 Task: Add Pacha Soap Co Vanilla Almond Whipped Soap & Scrub to the cart.
Action: Mouse moved to (1104, 112)
Screenshot: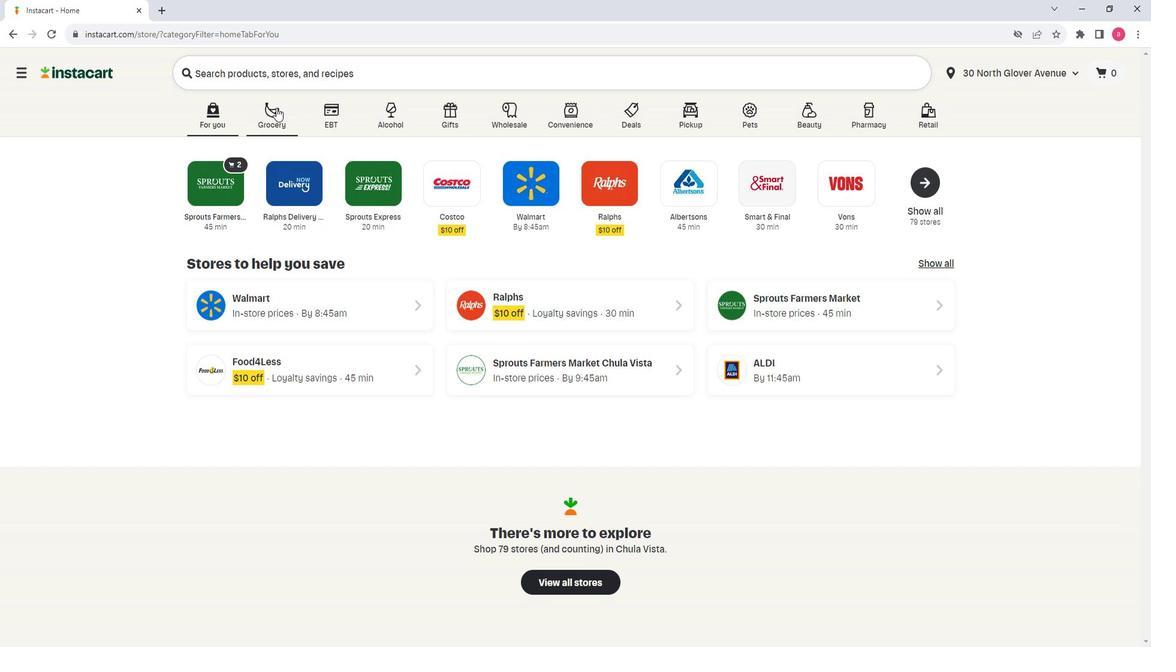 
Action: Mouse pressed left at (1104, 112)
Screenshot: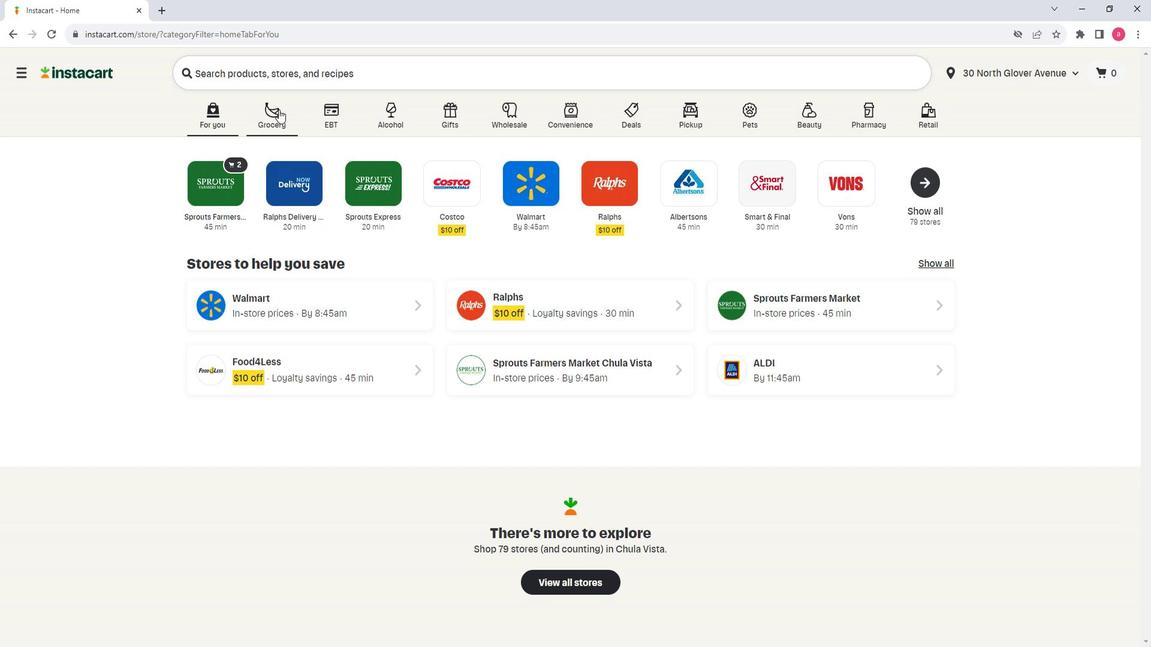 
Action: Mouse moved to (1149, 337)
Screenshot: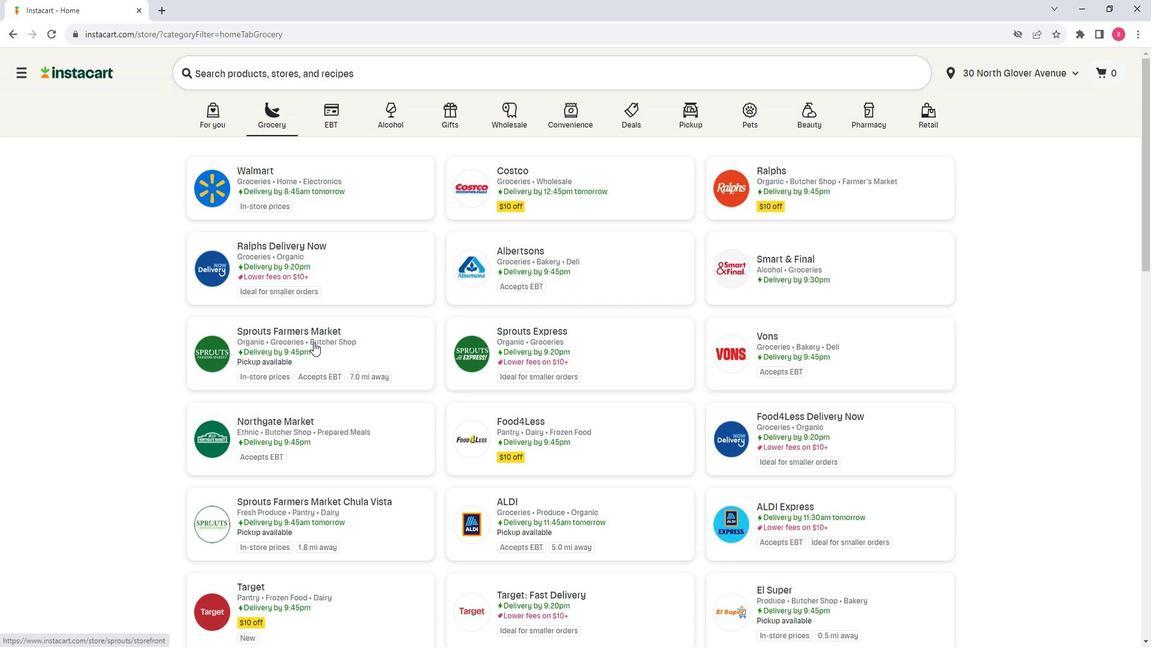 
Action: Mouse pressed left at (1149, 337)
Screenshot: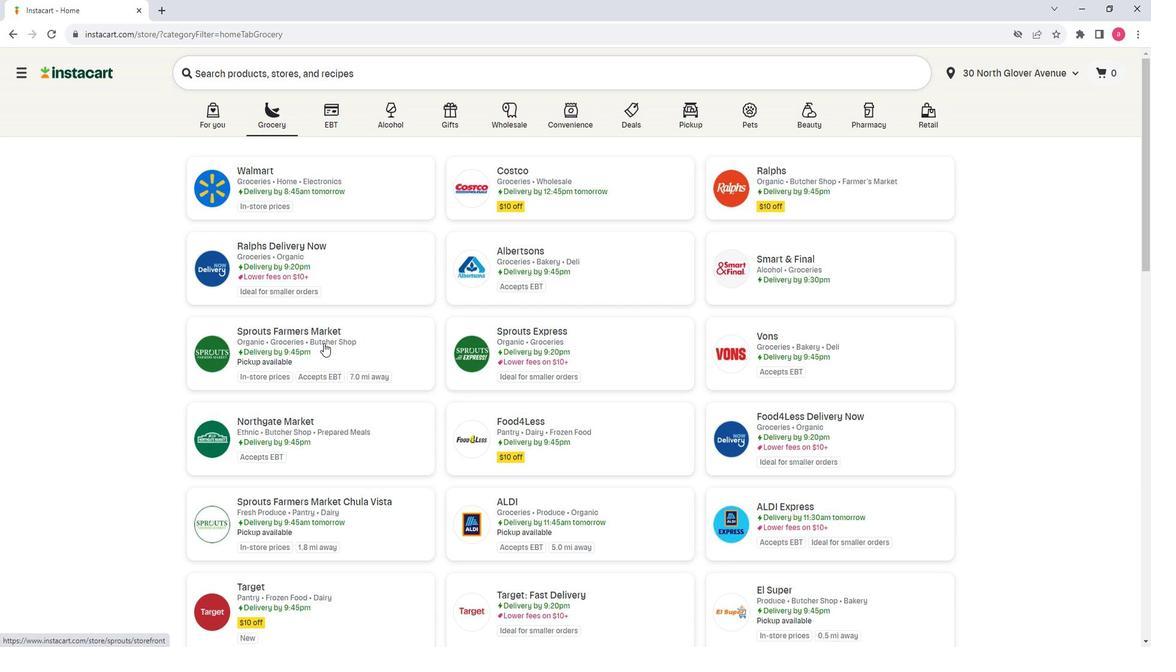 
Action: Mouse moved to (947, 351)
Screenshot: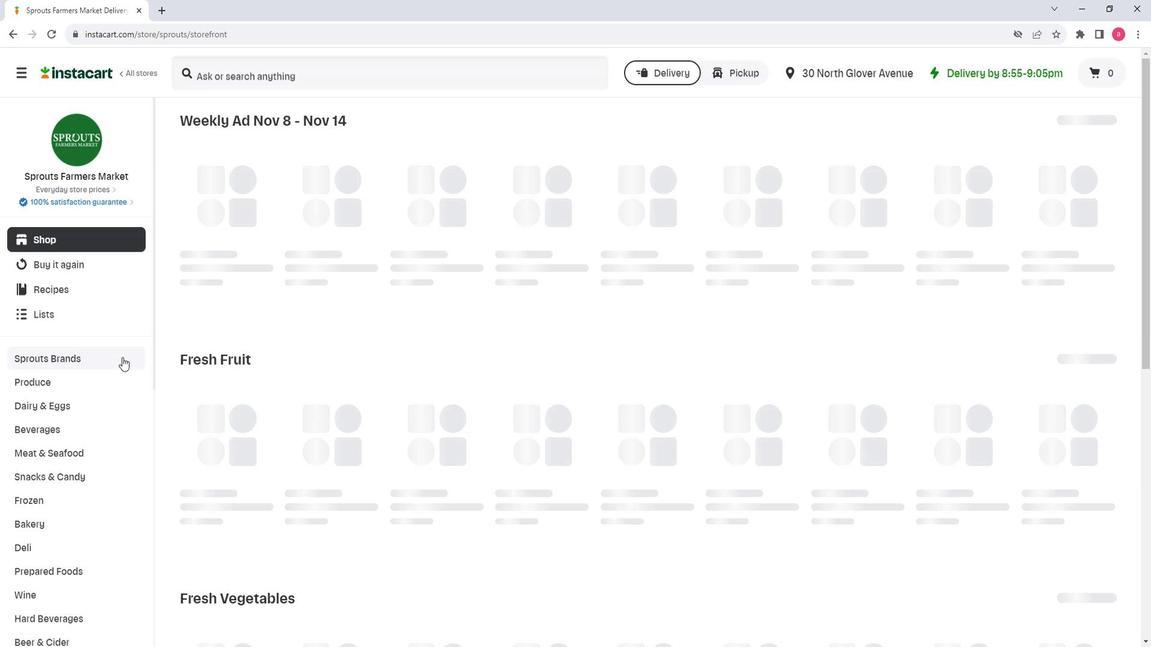 
Action: Mouse scrolled (947, 351) with delta (0, 0)
Screenshot: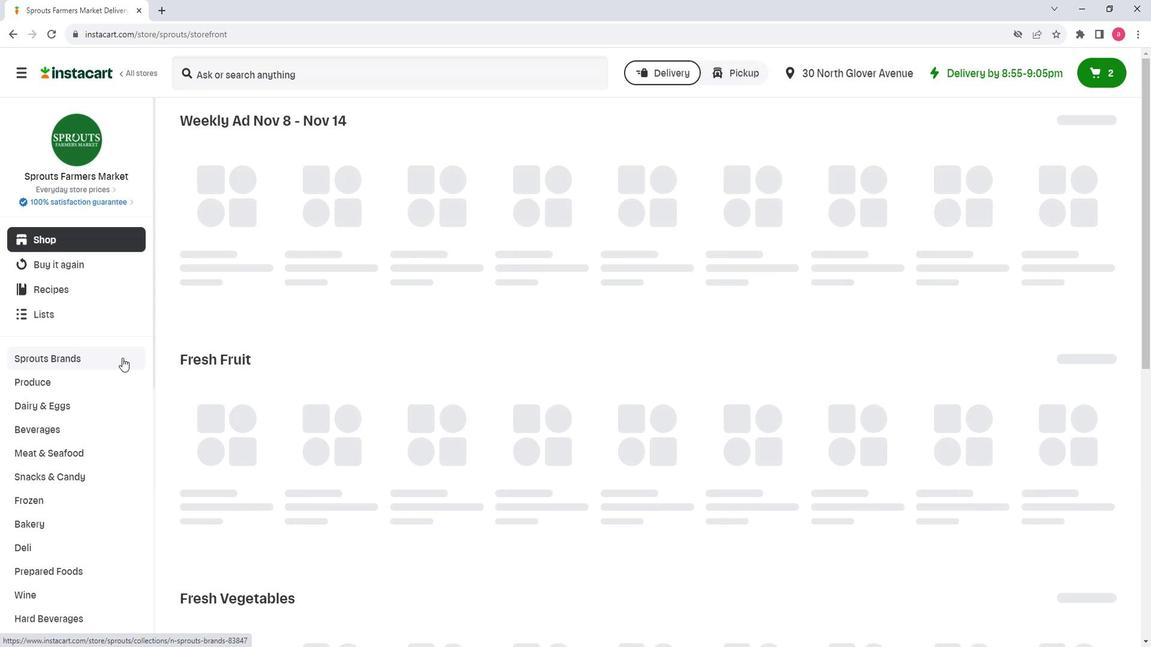 
Action: Mouse scrolled (947, 351) with delta (0, 0)
Screenshot: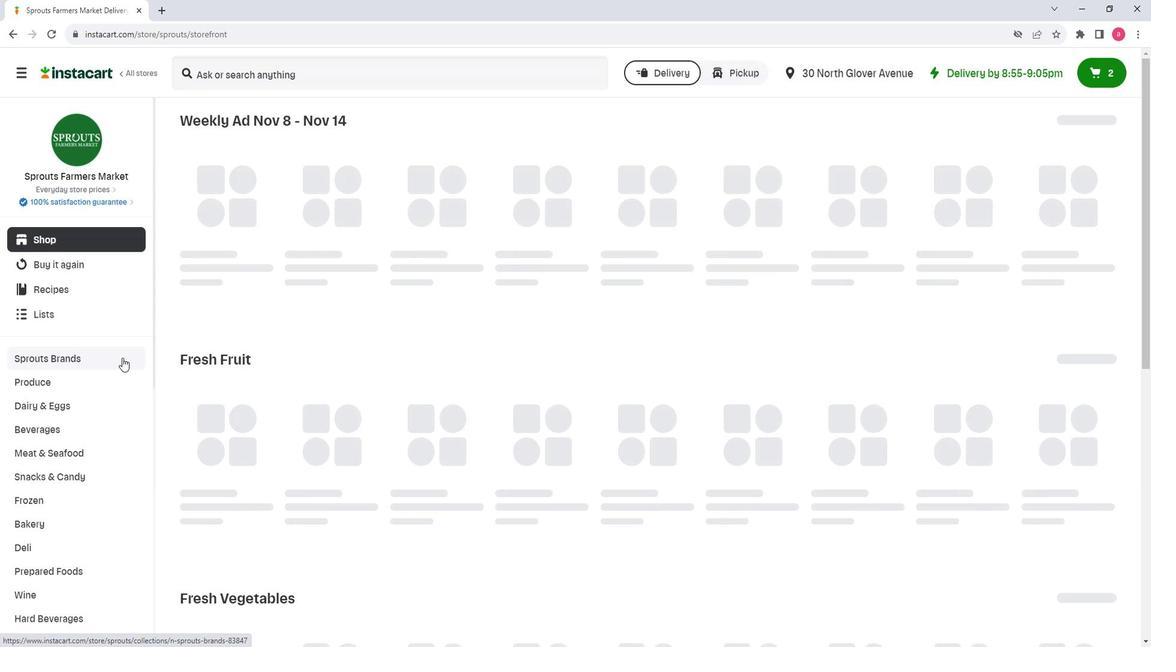 
Action: Mouse scrolled (947, 351) with delta (0, 0)
Screenshot: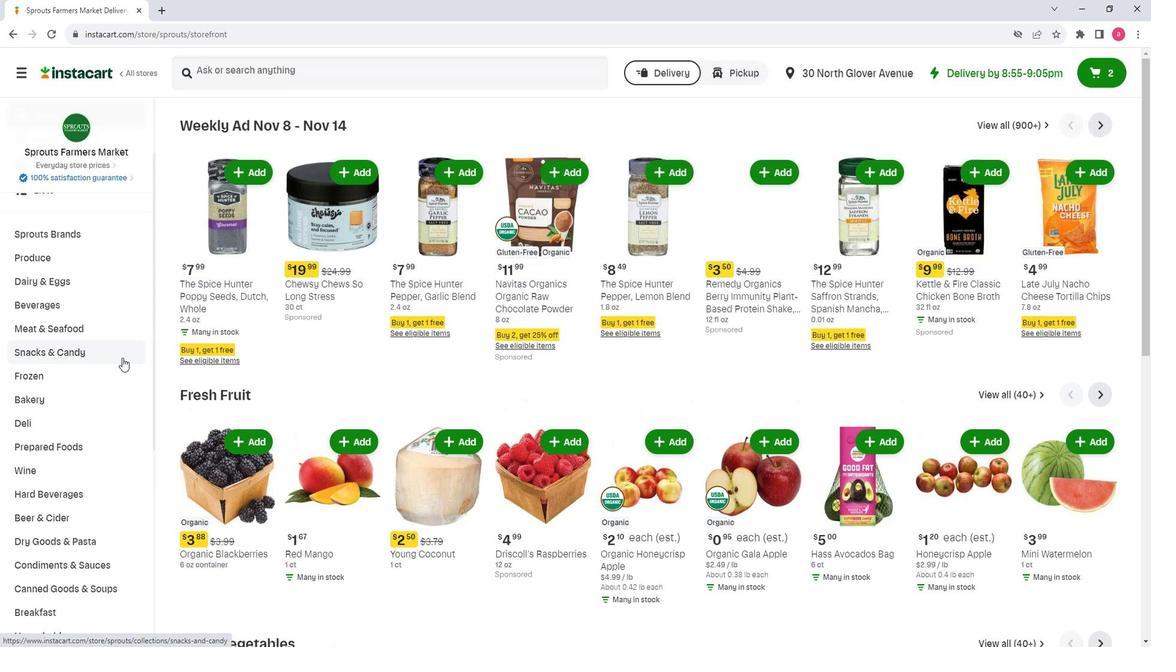 
Action: Mouse scrolled (947, 351) with delta (0, 0)
Screenshot: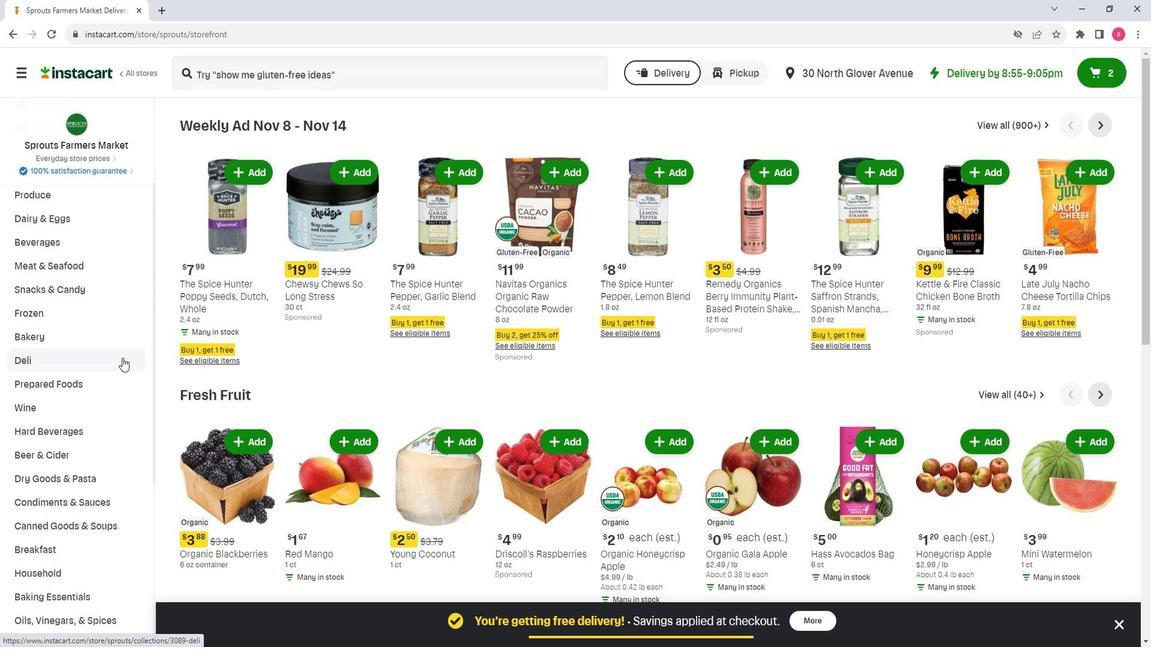 
Action: Mouse scrolled (947, 351) with delta (0, 0)
Screenshot: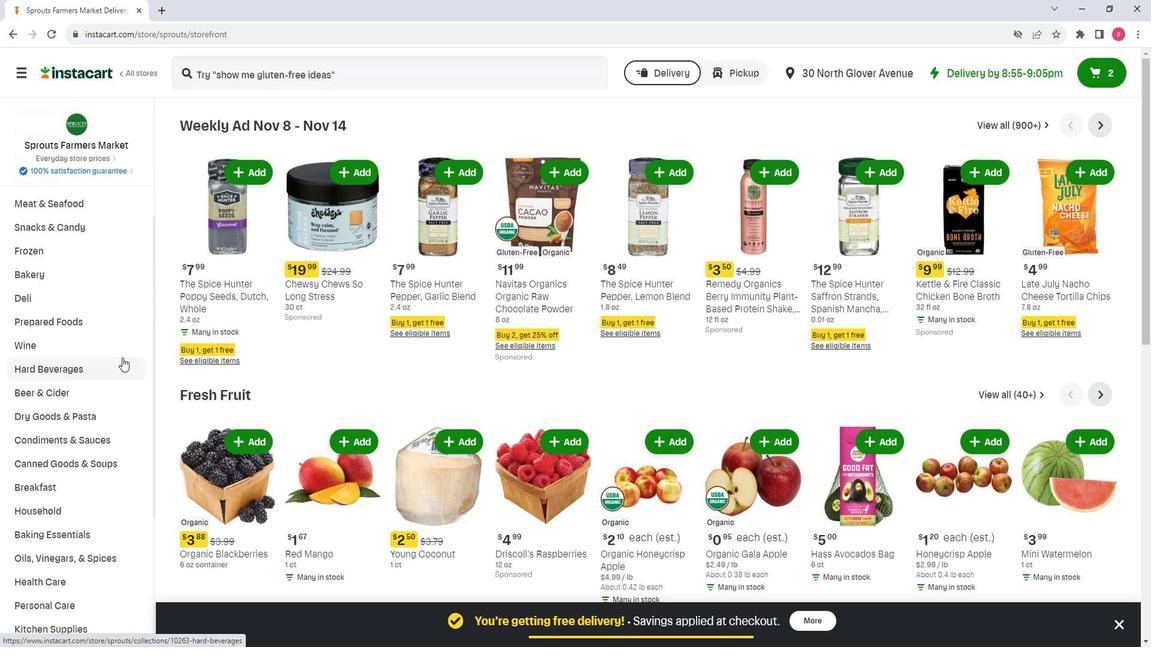 
Action: Mouse scrolled (947, 351) with delta (0, 0)
Screenshot: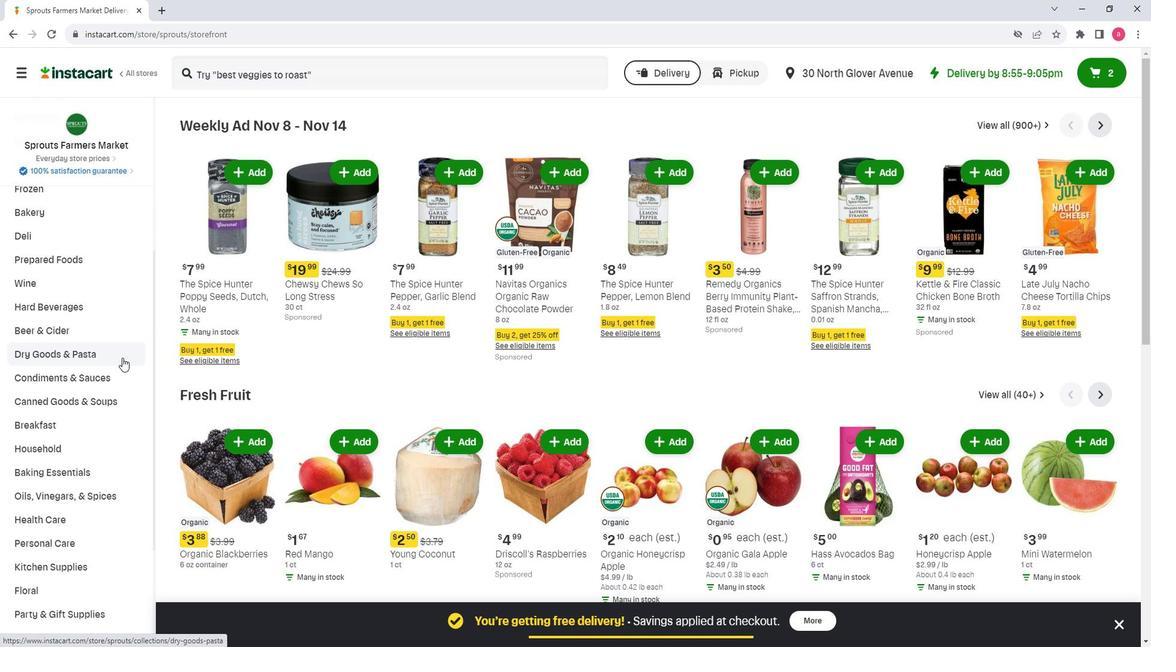 
Action: Mouse scrolled (947, 351) with delta (0, 0)
Screenshot: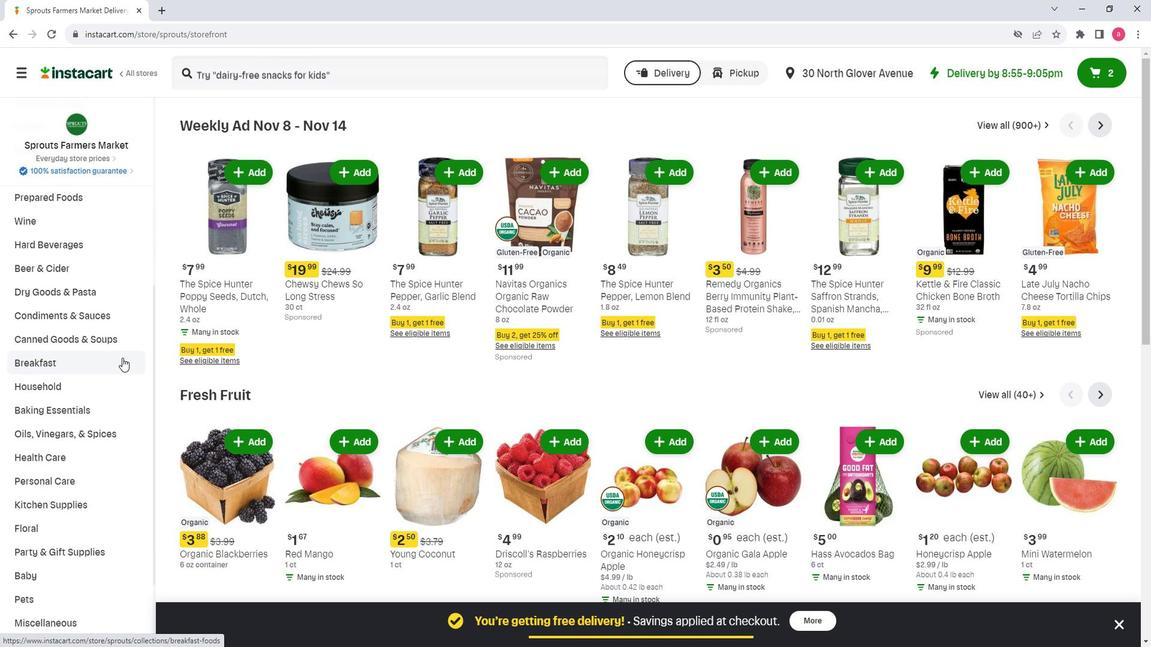 
Action: Mouse scrolled (947, 351) with delta (0, 0)
Screenshot: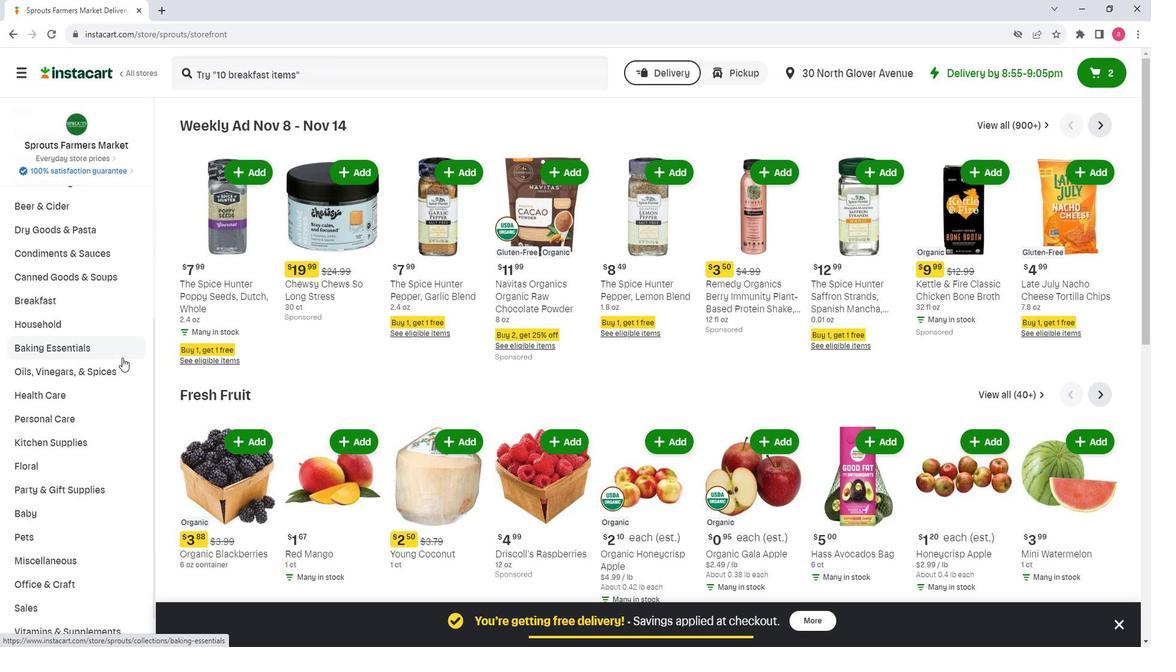 
Action: Mouse moved to (898, 364)
Screenshot: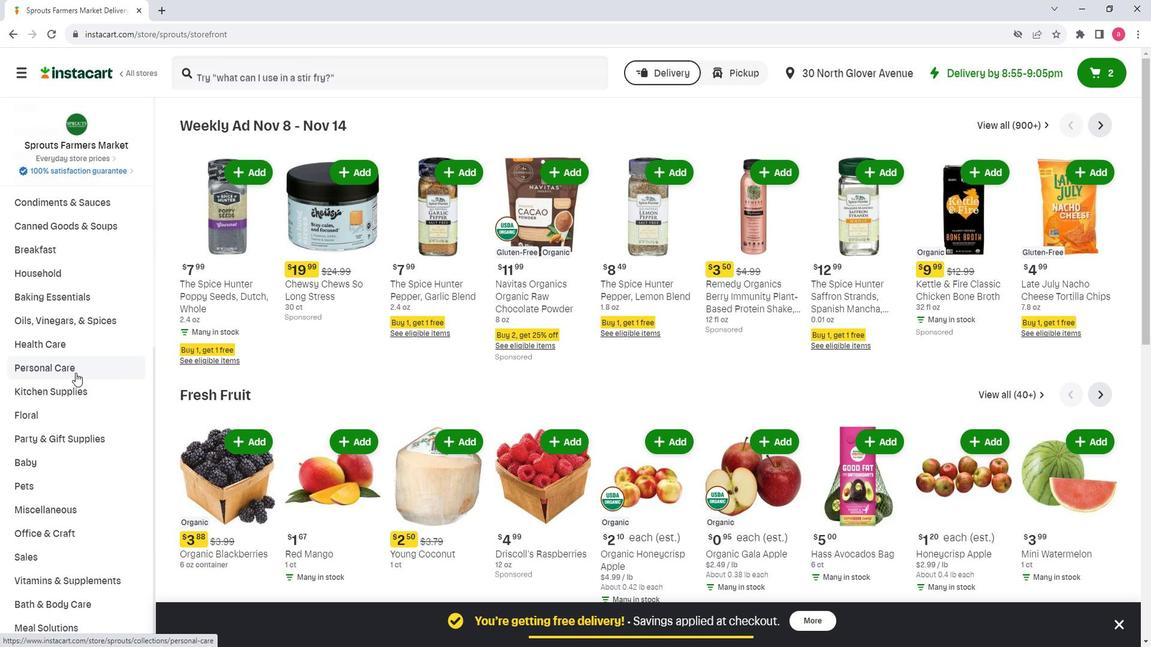 
Action: Mouse pressed left at (898, 364)
Screenshot: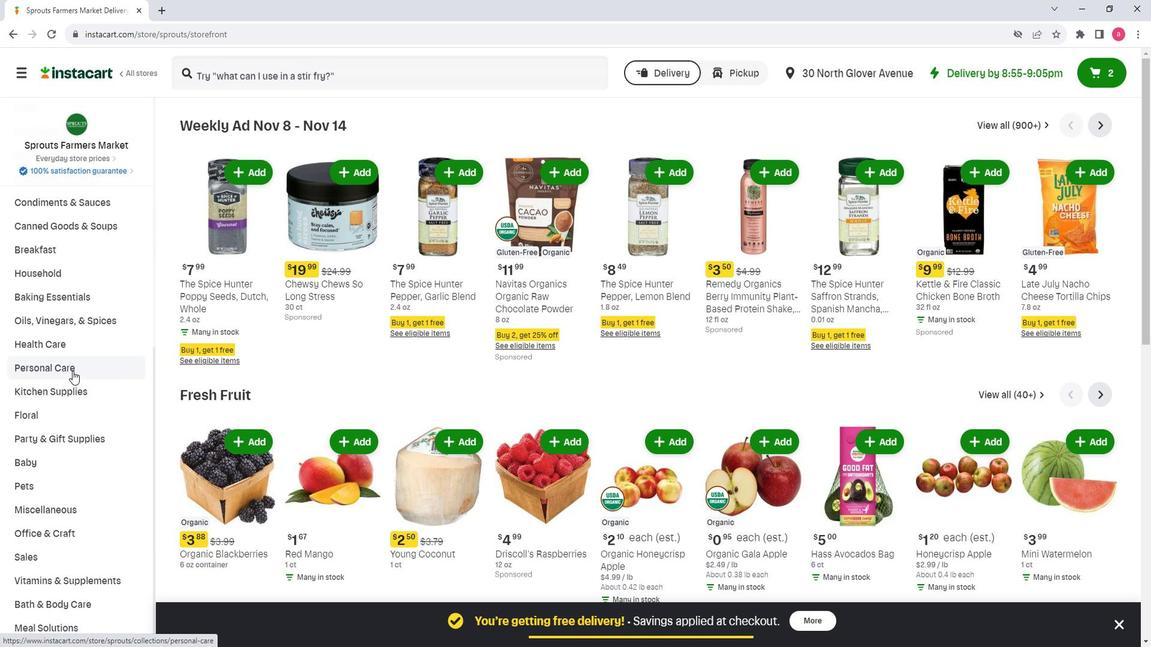 
Action: Mouse moved to (1117, 162)
Screenshot: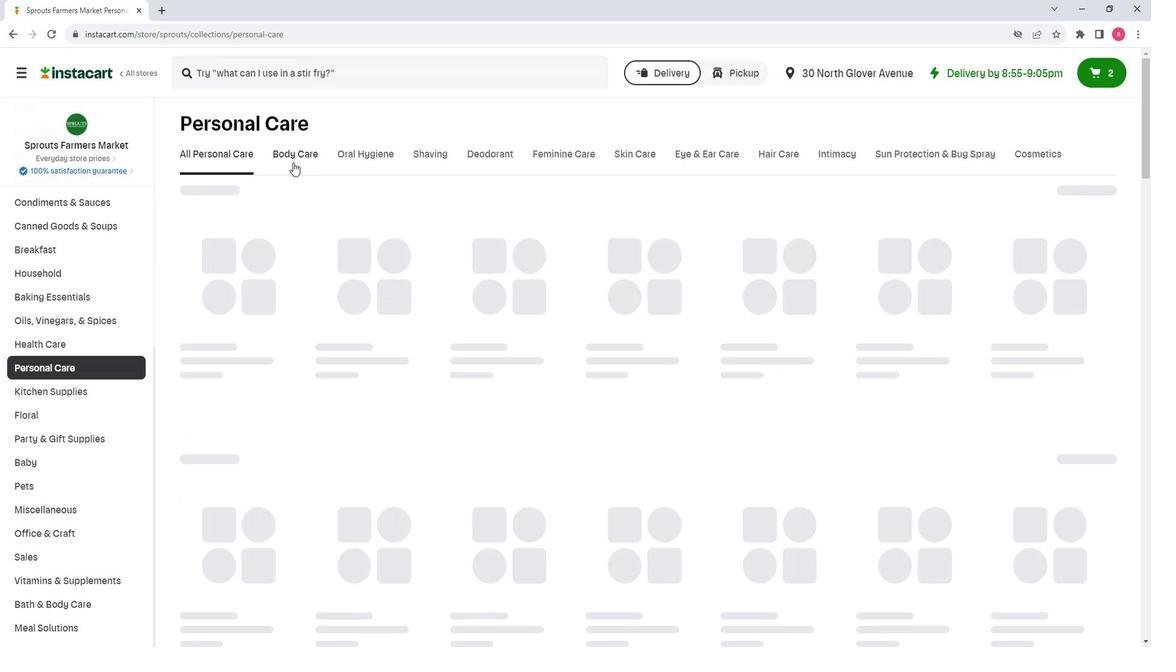 
Action: Mouse pressed left at (1117, 162)
Screenshot: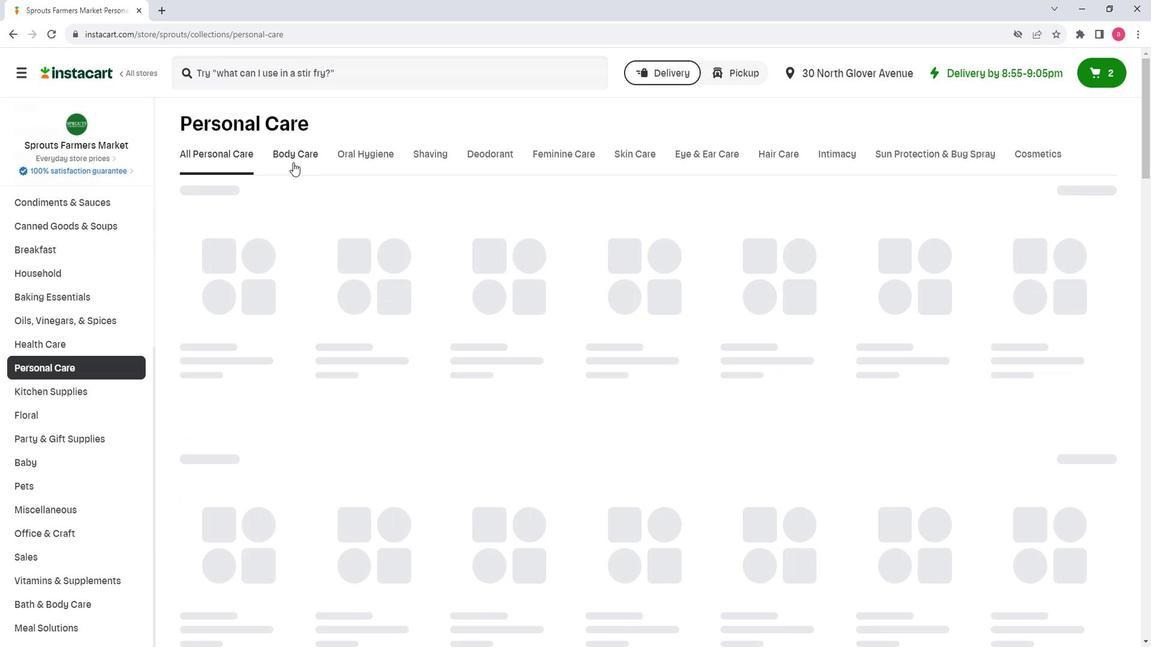 
Action: Mouse moved to (1088, 209)
Screenshot: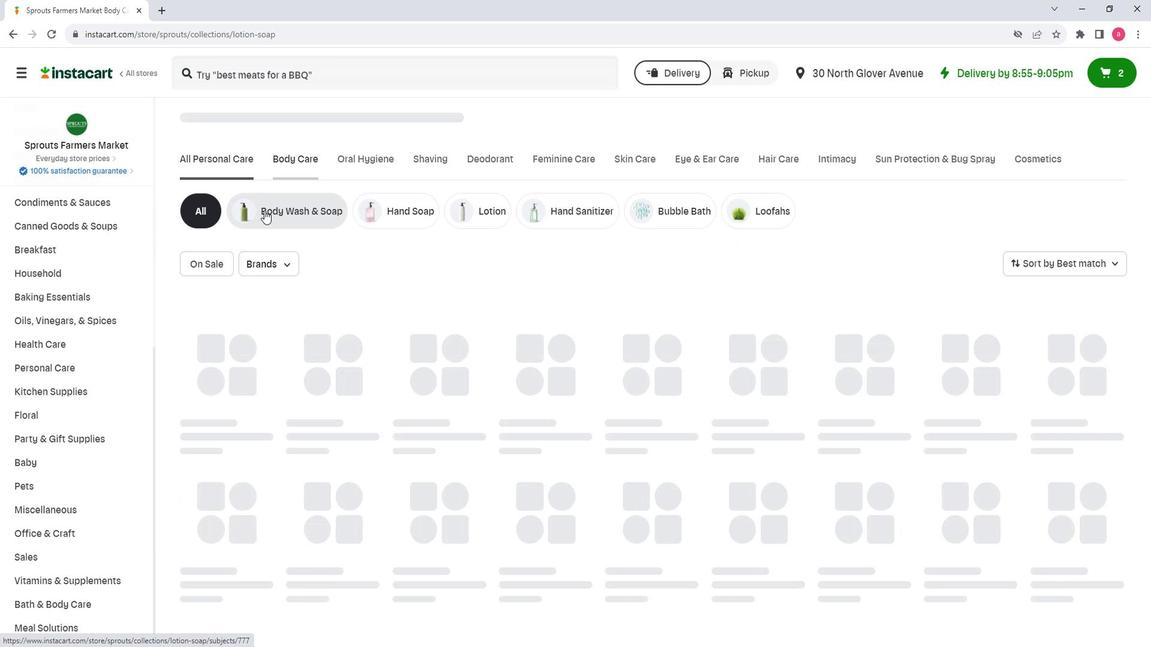 
Action: Mouse pressed left at (1088, 209)
Screenshot: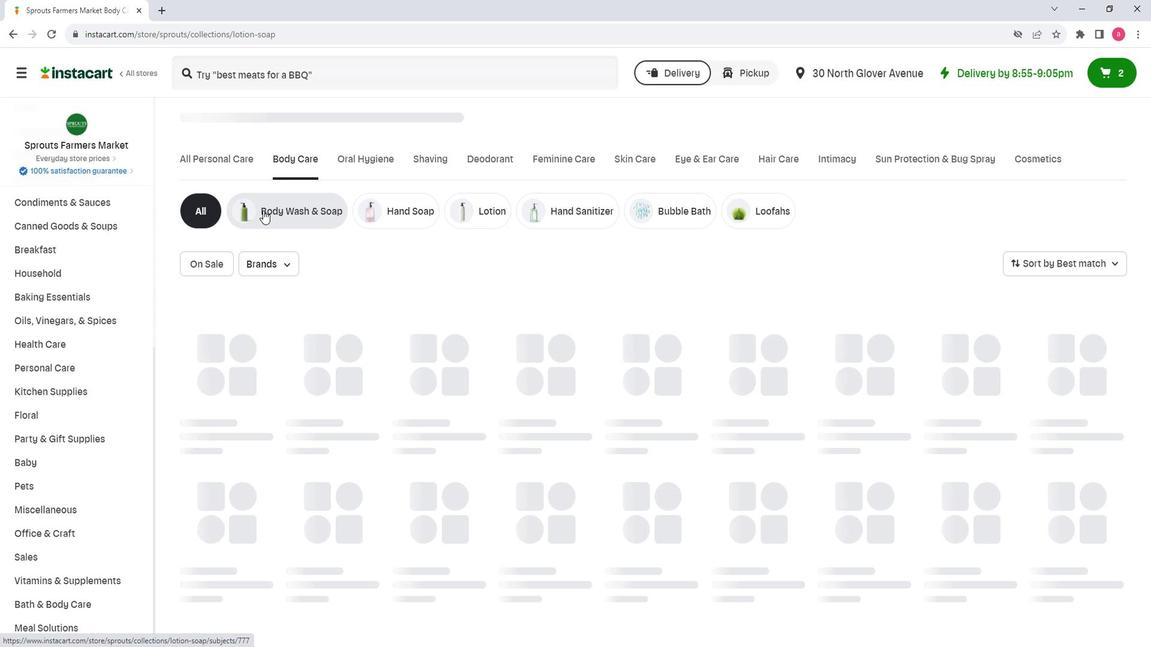 
Action: Mouse moved to (1154, 83)
Screenshot: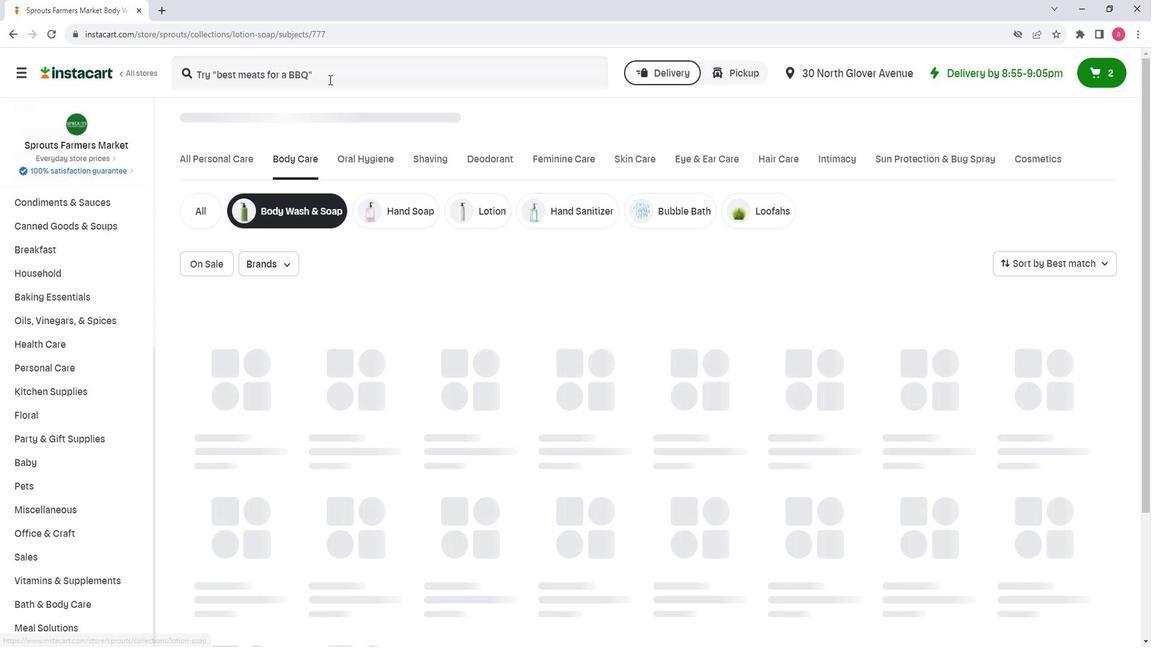 
Action: Mouse pressed left at (1154, 83)
Screenshot: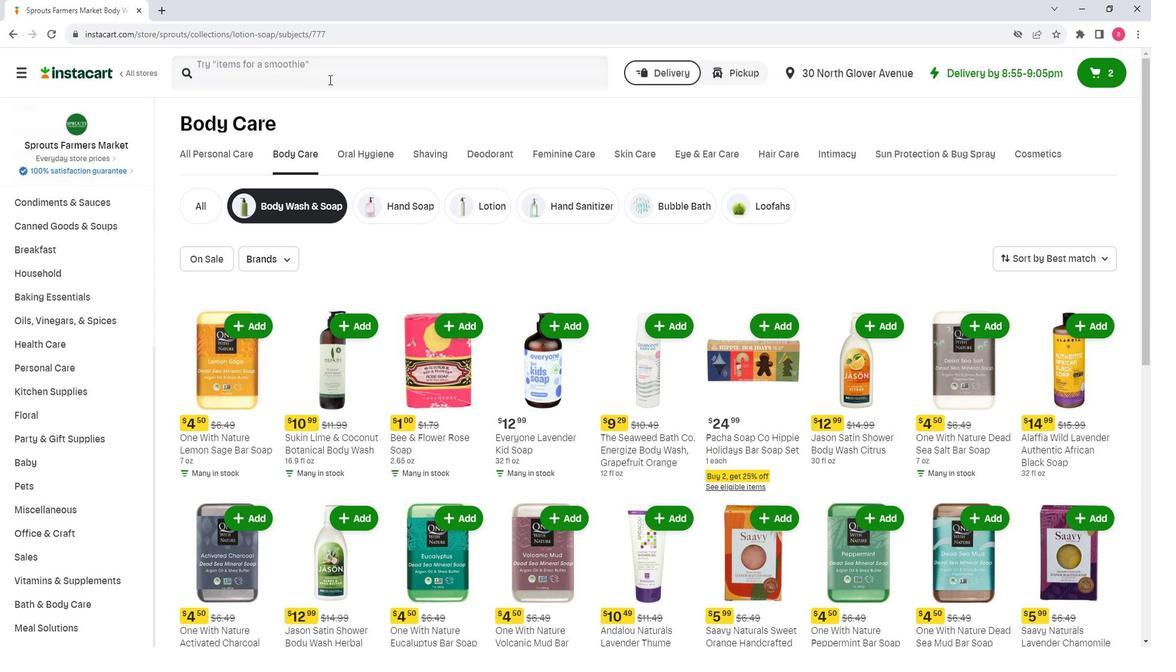 
Action: Key pressed <Key.shift>Pacha<Key.space><Key.shift>Soap<Key.space><Key.shift>Co<Key.space><Key.shift><Key.shift>Vanilla<Key.space><Key.shift>Alo<Key.backspace>mond<Key.space><Key.shift>Whipped<Key.space><Key.shift>Soap<Key.space><Key.shift>&<Key.space><Key.shift>Scrub<Key.enter>
Screenshot: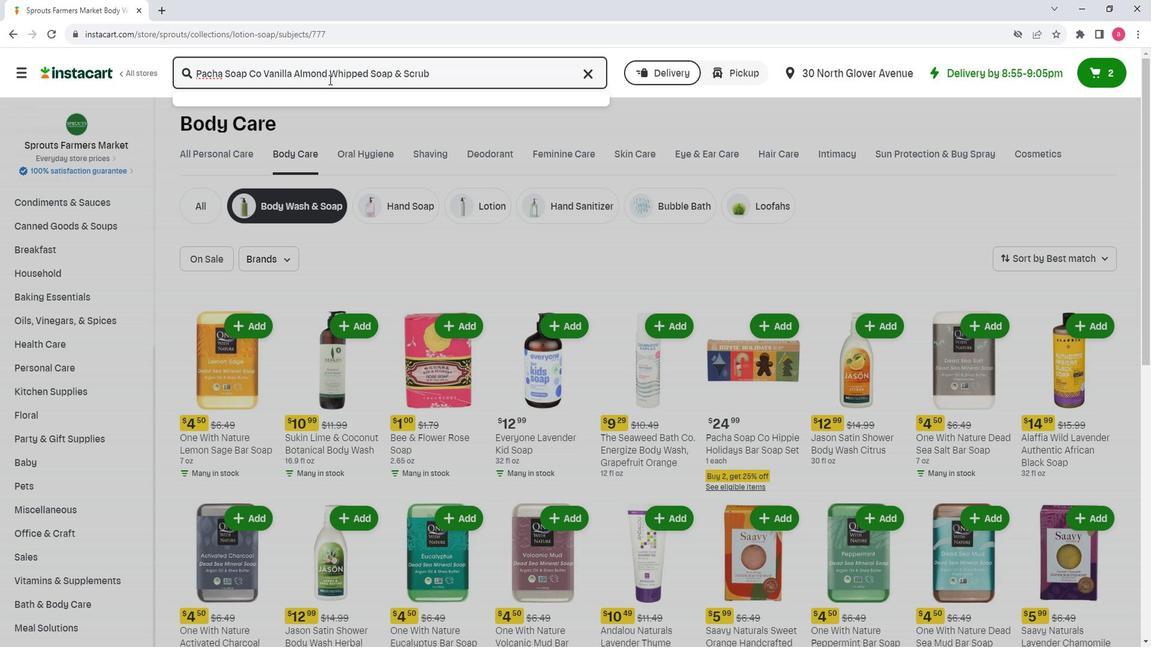 
Action: Mouse moved to (1134, 178)
Screenshot: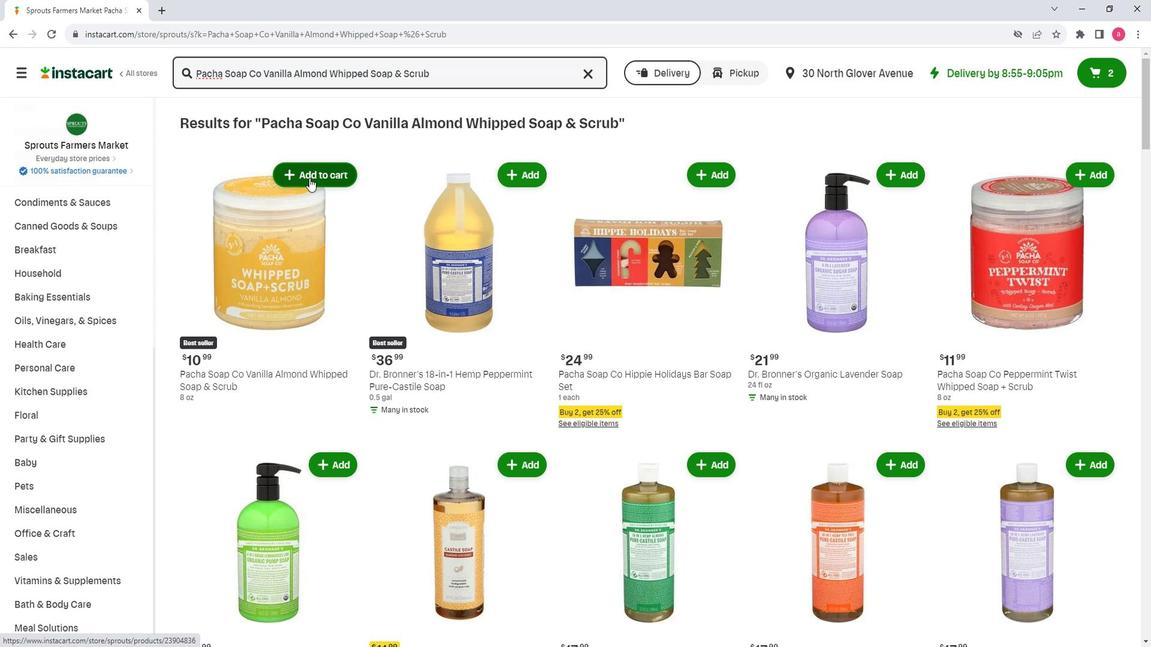 
Action: Mouse pressed left at (1134, 178)
Screenshot: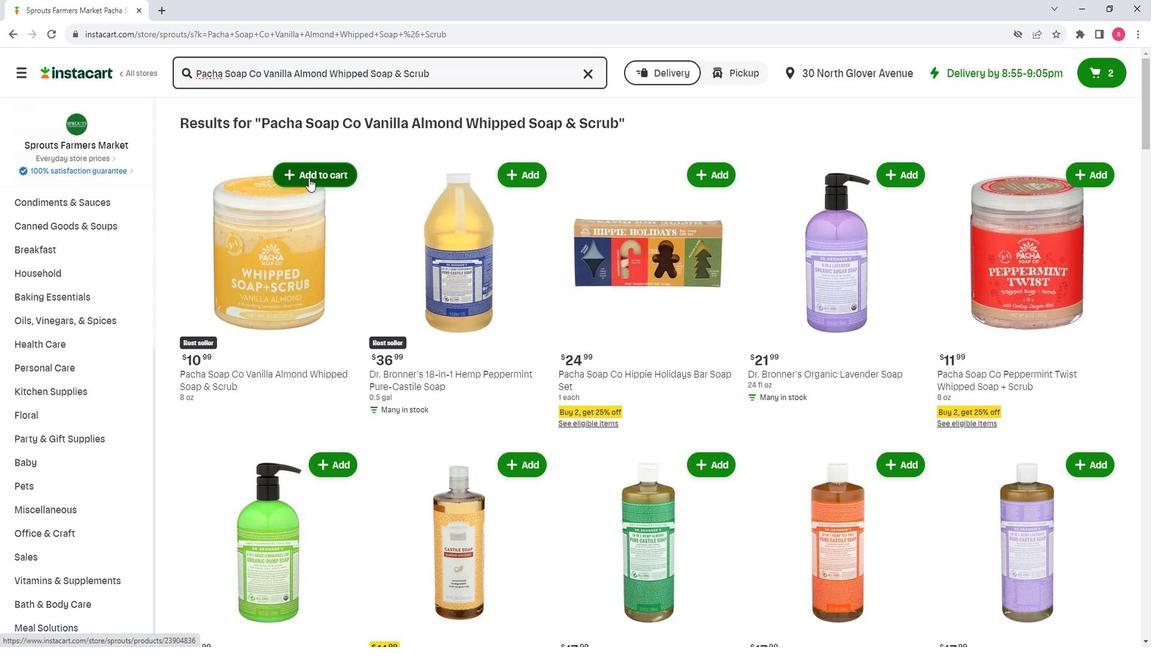 
Action: Mouse moved to (1108, 272)
Screenshot: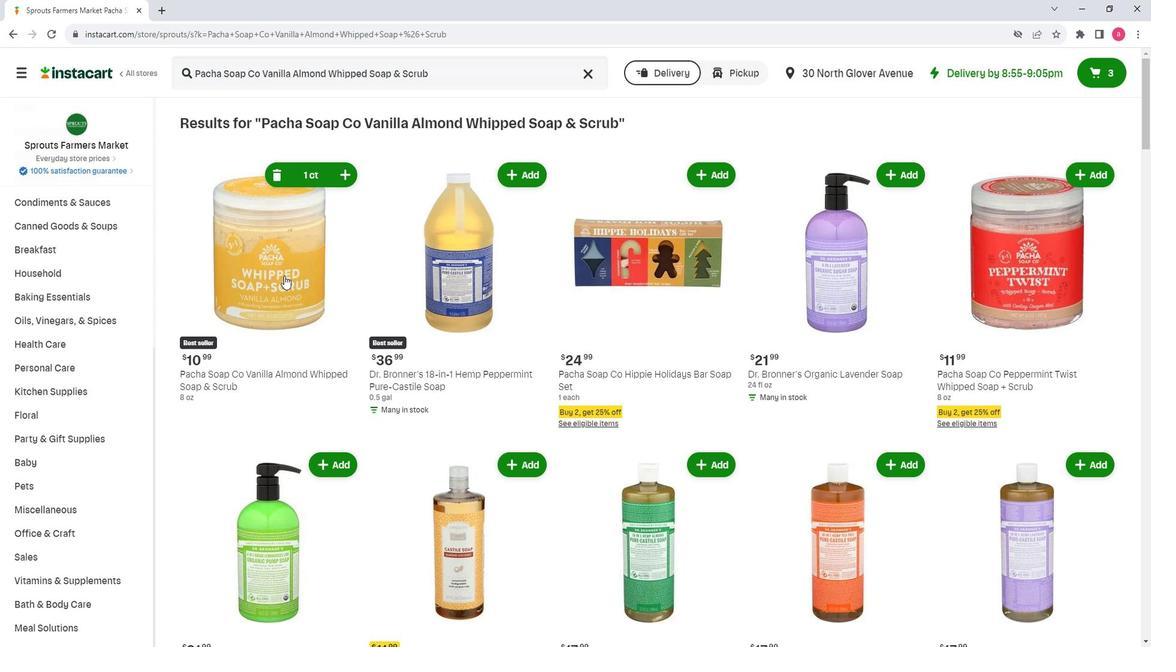 
